 Task: Create a section Fast Frenzy and in the section, add a milestone High Availability Implementation in the project XpressTech.
Action: Mouse moved to (183, 526)
Screenshot: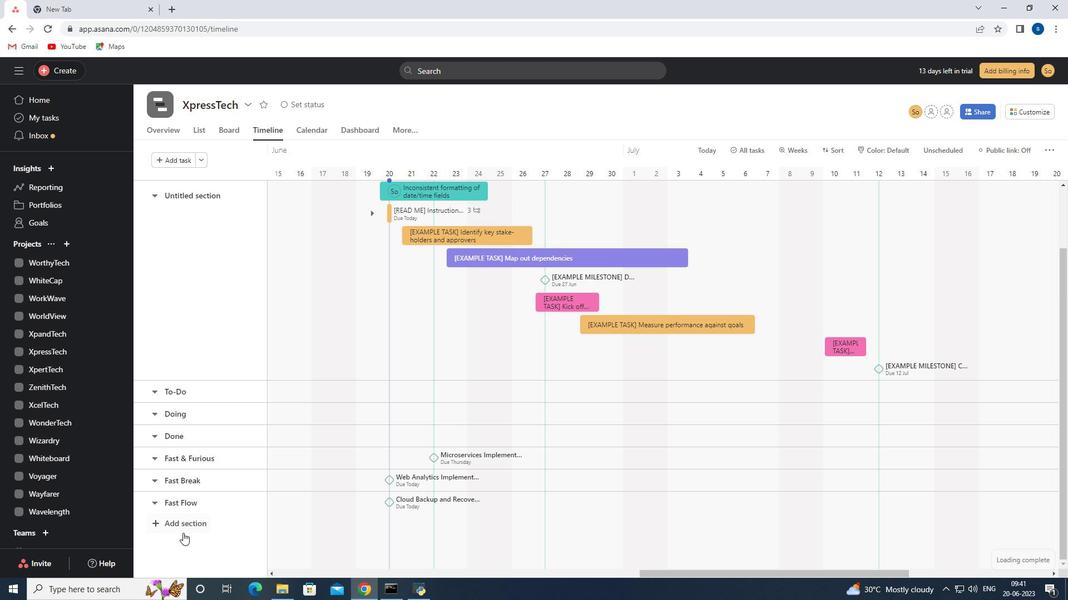 
Action: Mouse pressed left at (183, 526)
Screenshot: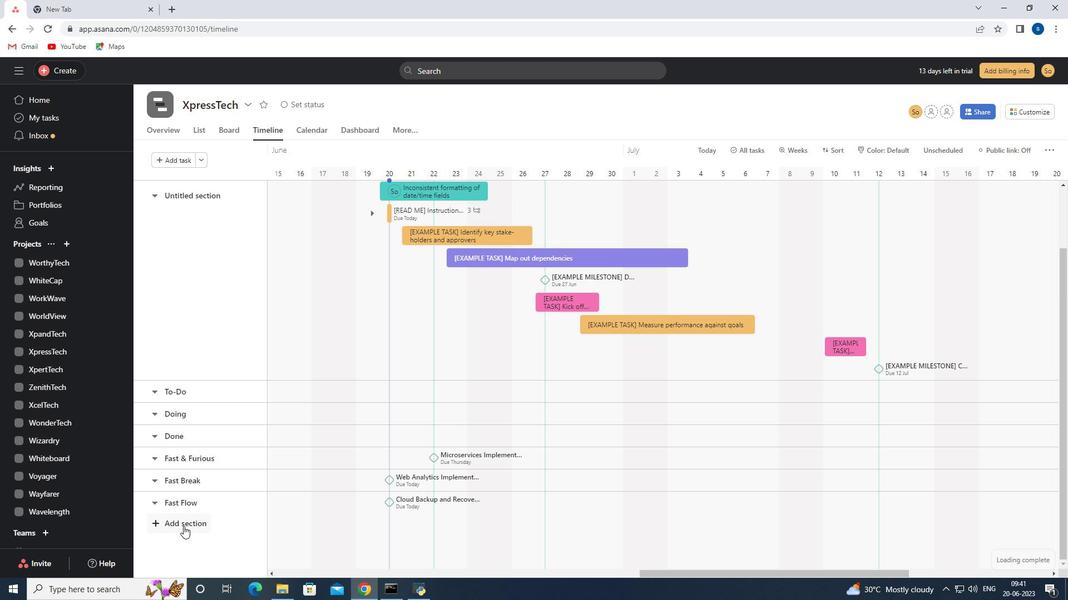
Action: Mouse moved to (196, 530)
Screenshot: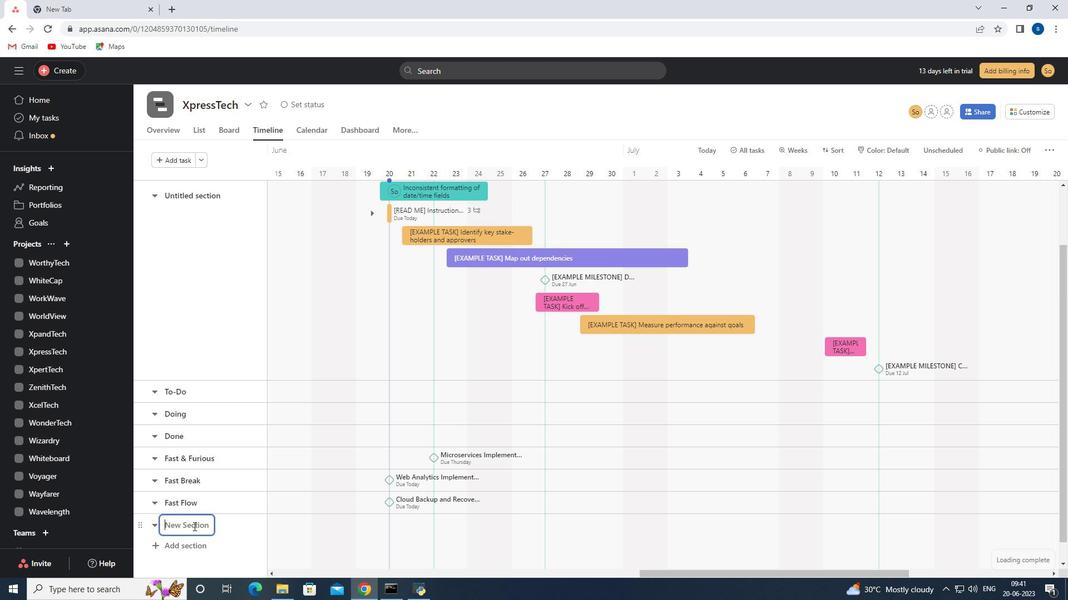 
Action: Key pressed <Key.shift>Fast<Key.space><Key.shift>Frenx<Key.backspace>zy
Screenshot: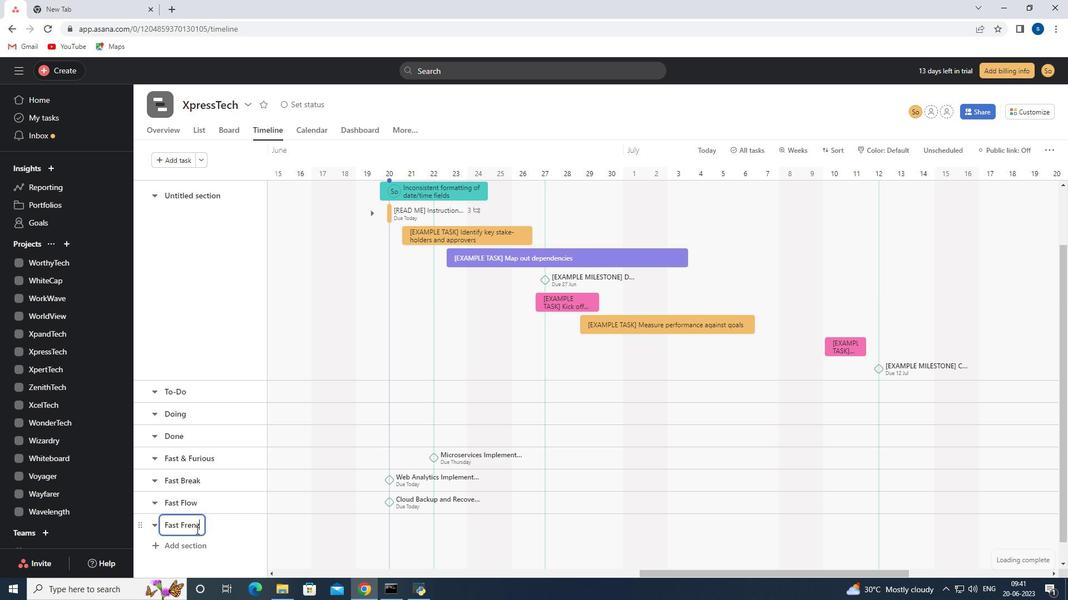 
Action: Mouse moved to (328, 526)
Screenshot: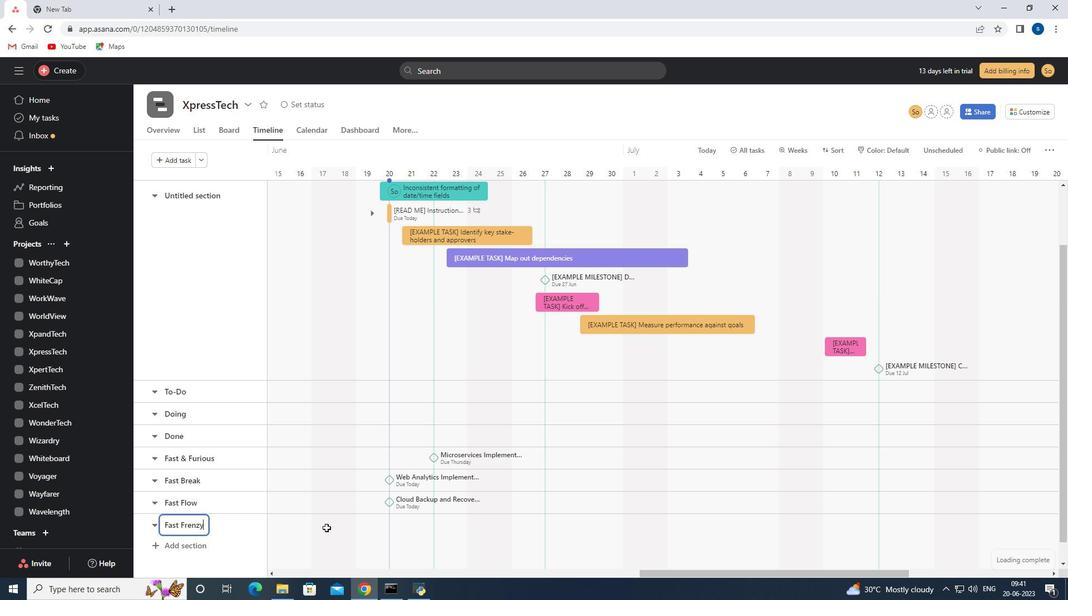 
Action: Mouse pressed left at (328, 526)
Screenshot: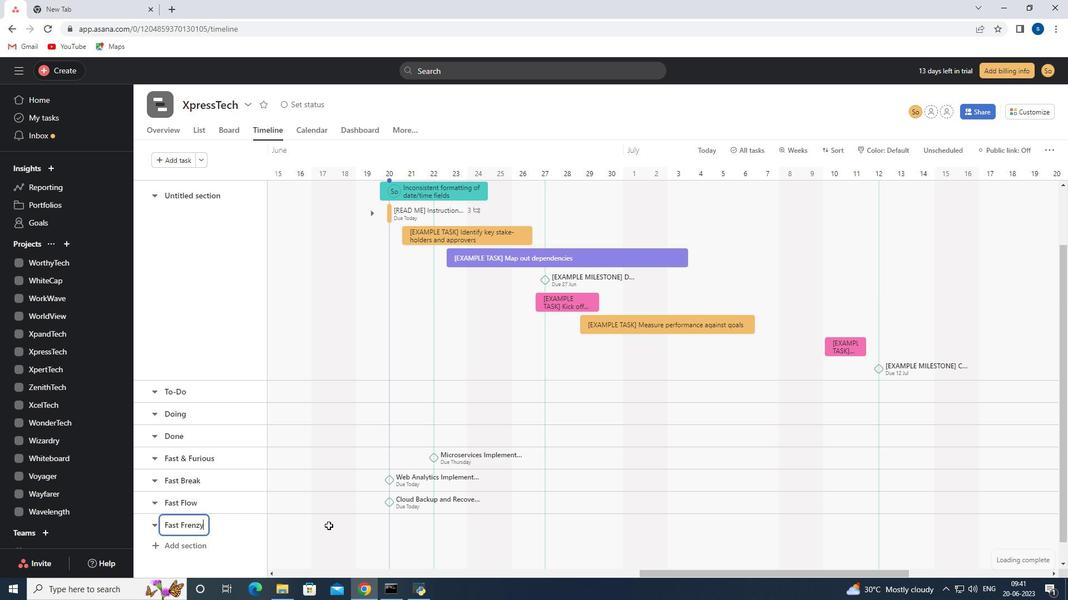 
Action: Key pressed <Key.shift><Key.shift><Key.shift><Key.shift><Key.shift><Key.shift><Key.shift><Key.shift><Key.shift><Key.shift><Key.shift><Key.shift><Key.shift><Key.shift><Key.shift><Key.shift><Key.shift><Key.shift>High<Key.space><Key.shift>Availability<Key.space><Key.shift>Implementation
Screenshot: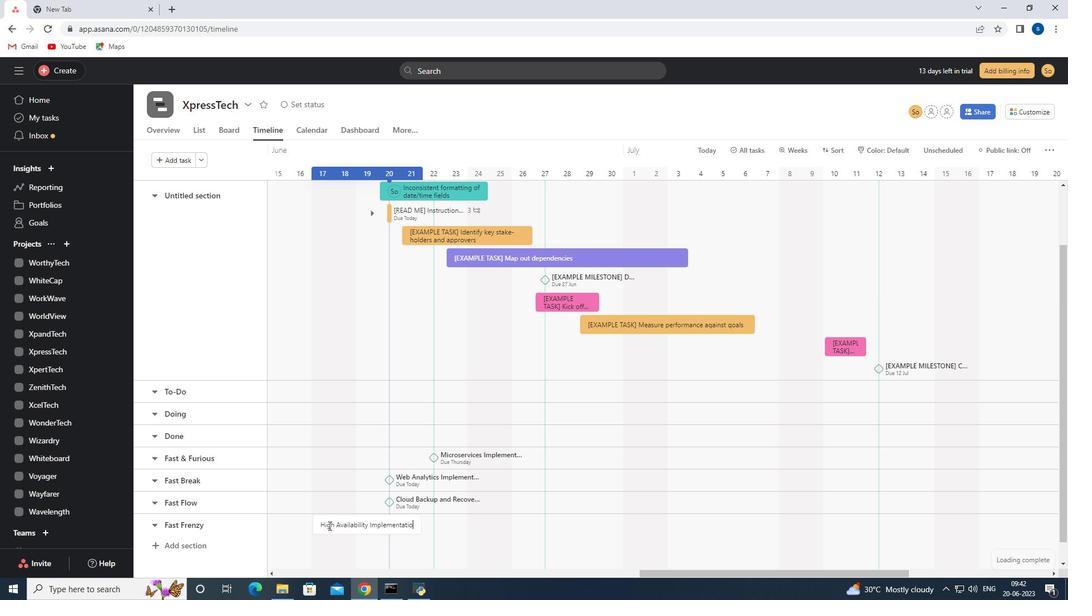 
Action: Mouse moved to (338, 524)
Screenshot: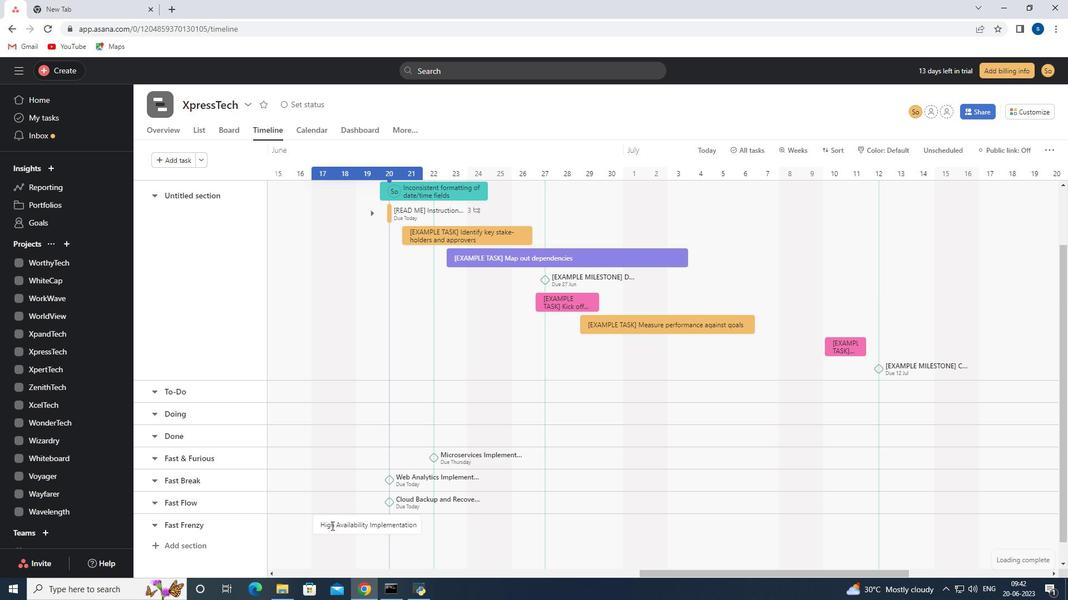 
Action: Mouse pressed right at (338, 524)
Screenshot: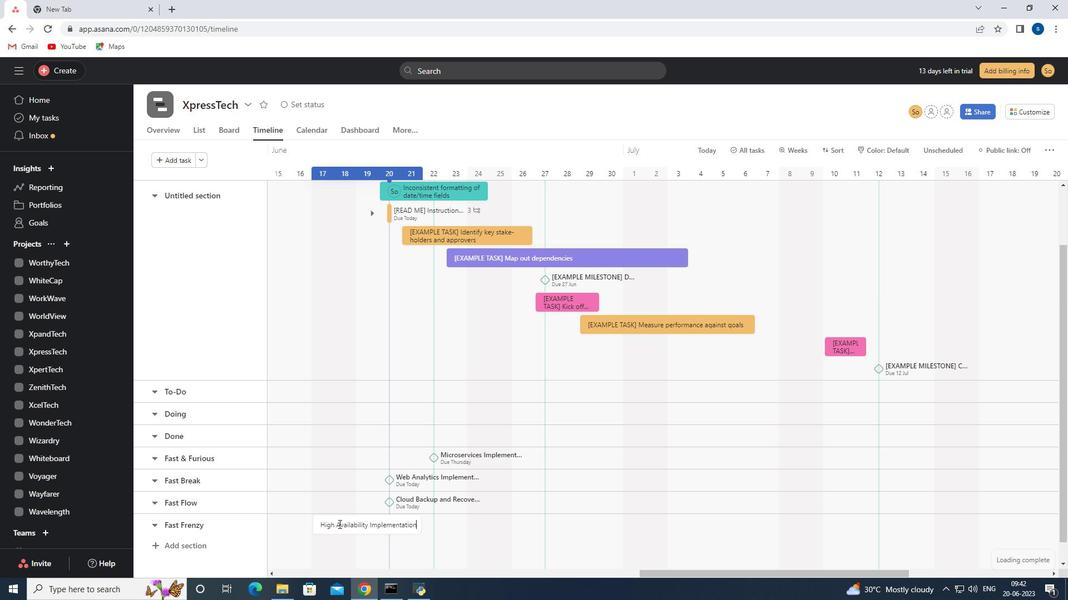 
Action: Mouse moved to (366, 461)
Screenshot: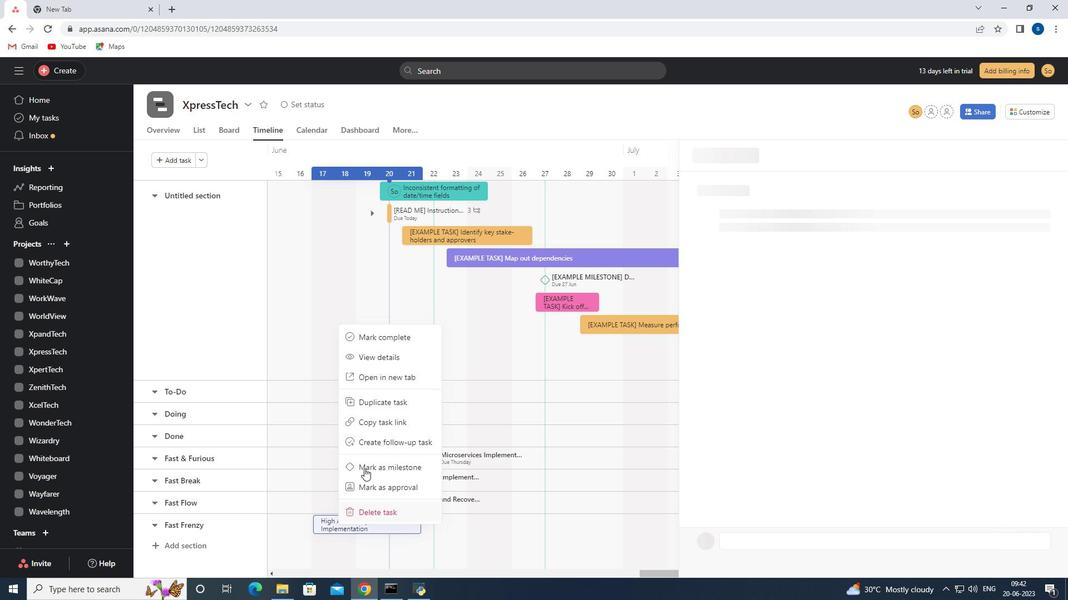 
Action: Mouse pressed left at (366, 461)
Screenshot: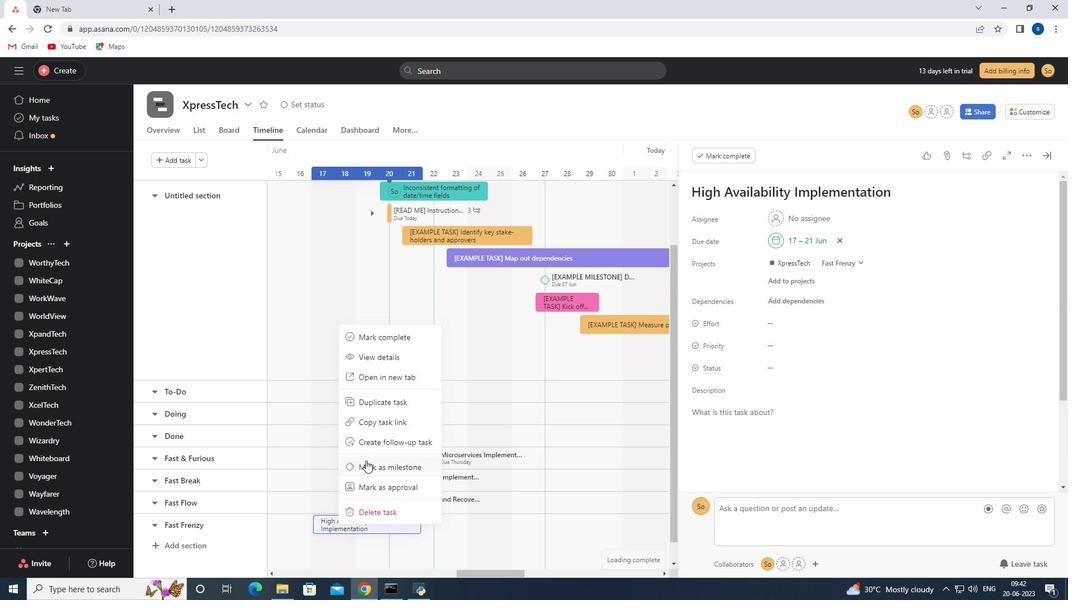
Action: Mouse moved to (370, 514)
Screenshot: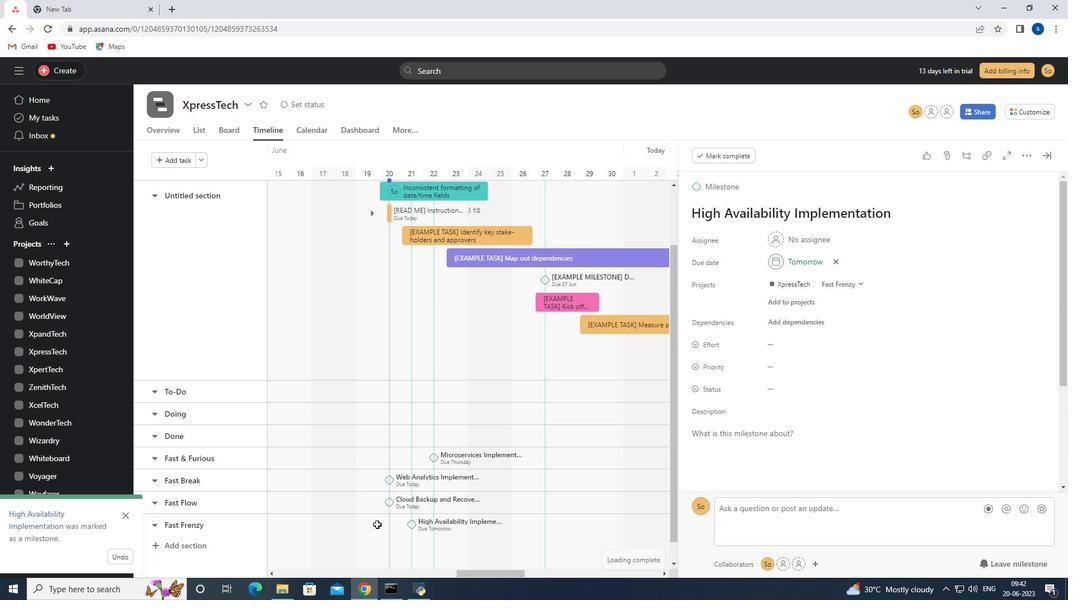
